 Task: Demonstrate how to change the language settings in an Outlook contact form.
Action: Mouse moved to (81, 139)
Screenshot: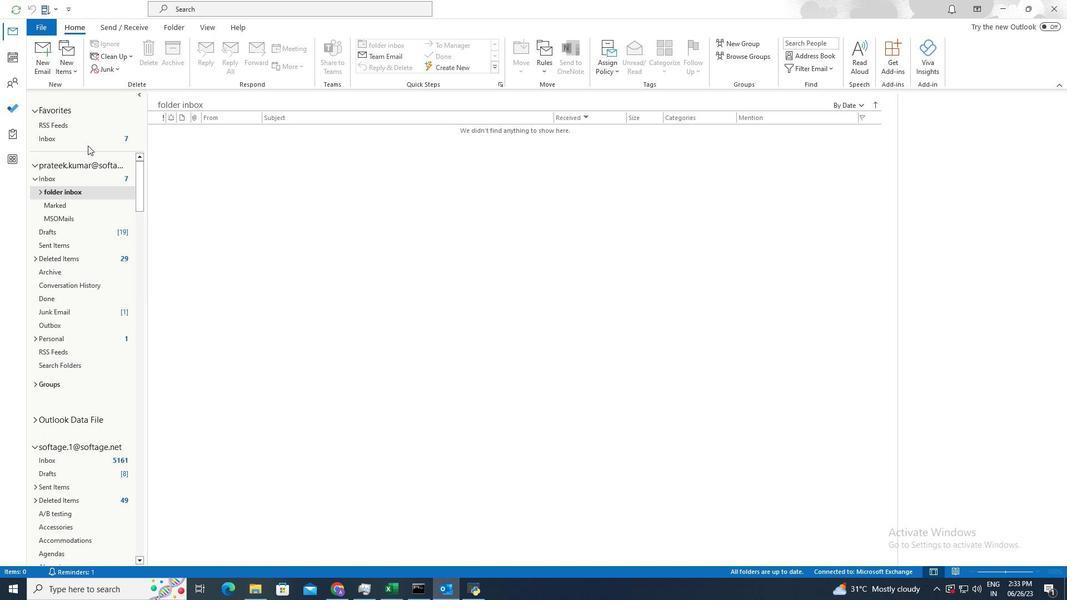 
Action: Mouse pressed left at (81, 139)
Screenshot: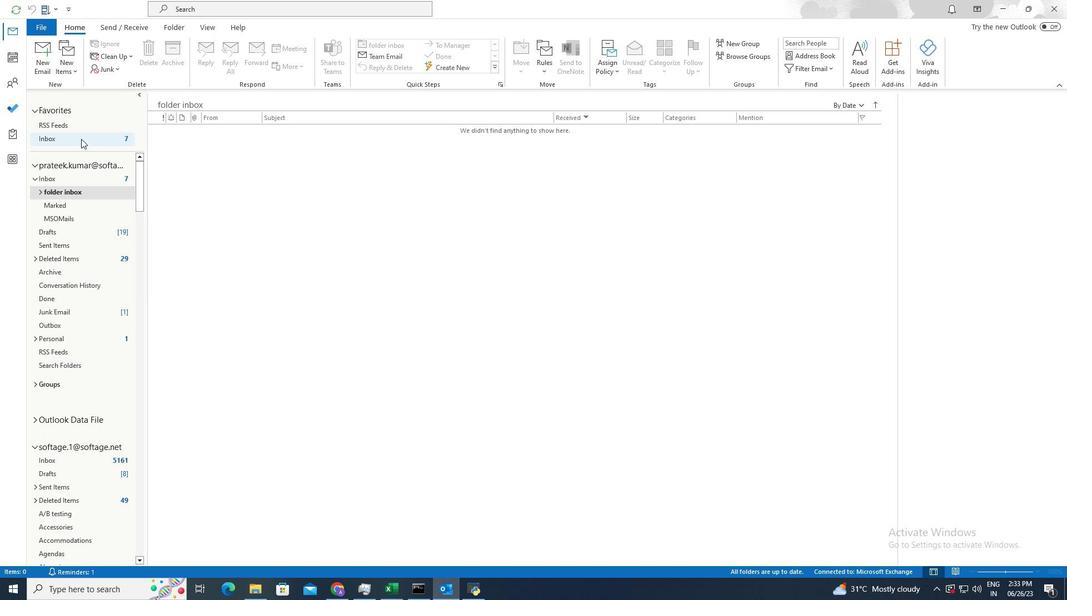 
Action: Mouse moved to (284, 206)
Screenshot: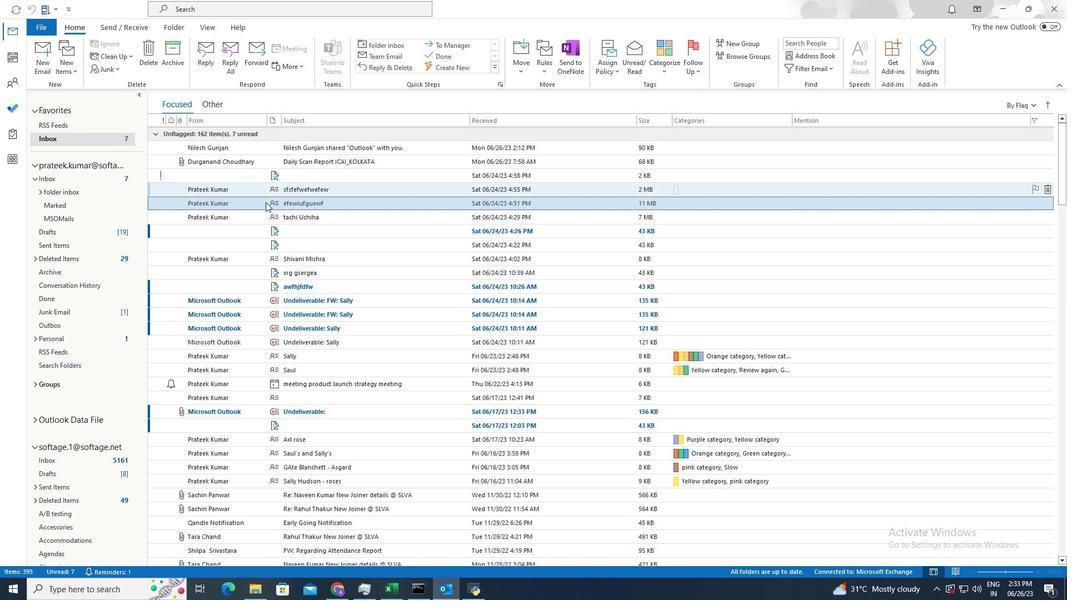 
Action: Mouse pressed left at (284, 206)
Screenshot: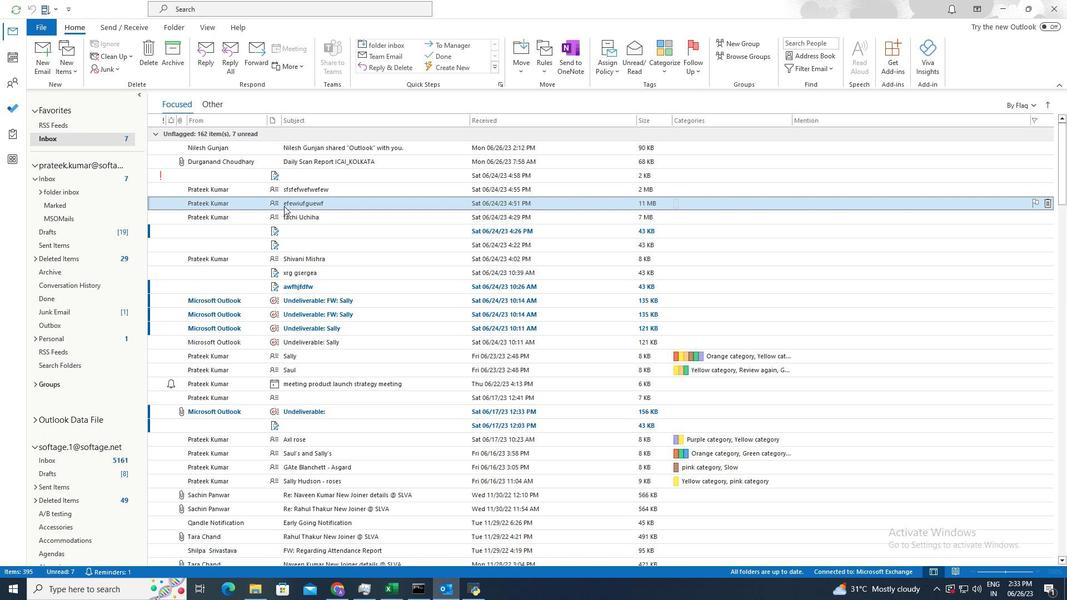 
Action: Mouse pressed left at (284, 206)
Screenshot: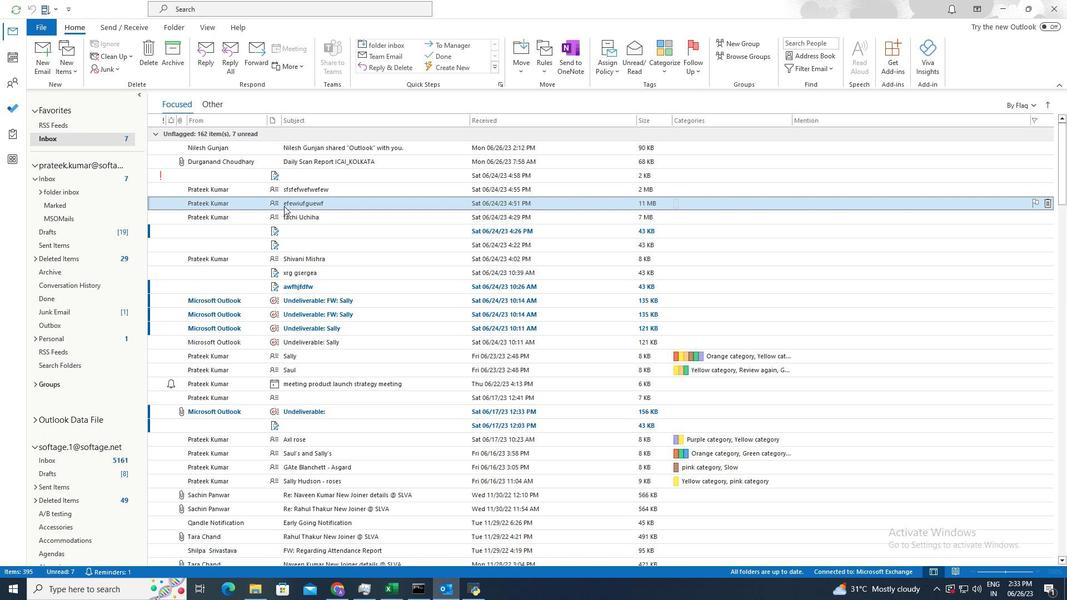 
Action: Mouse moved to (185, 23)
Screenshot: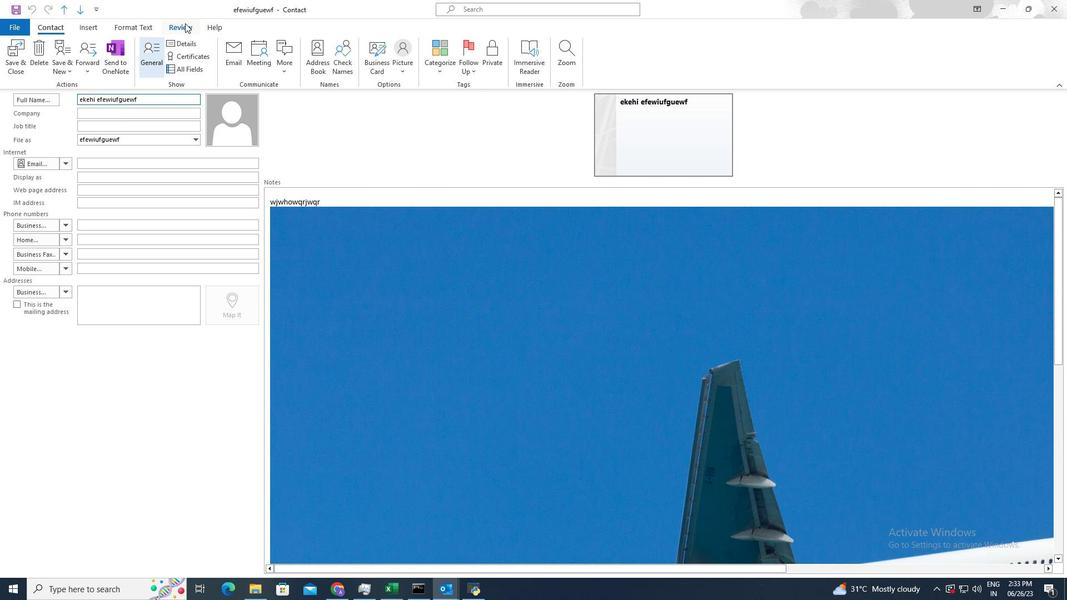 
Action: Mouse pressed left at (185, 23)
Screenshot: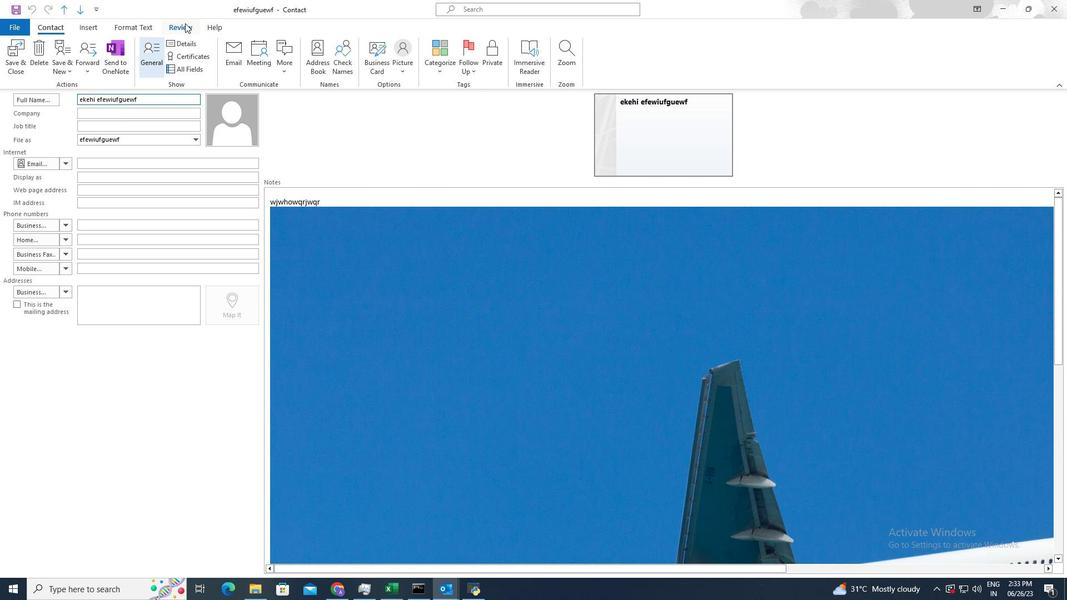 
Action: Mouse moved to (262, 62)
Screenshot: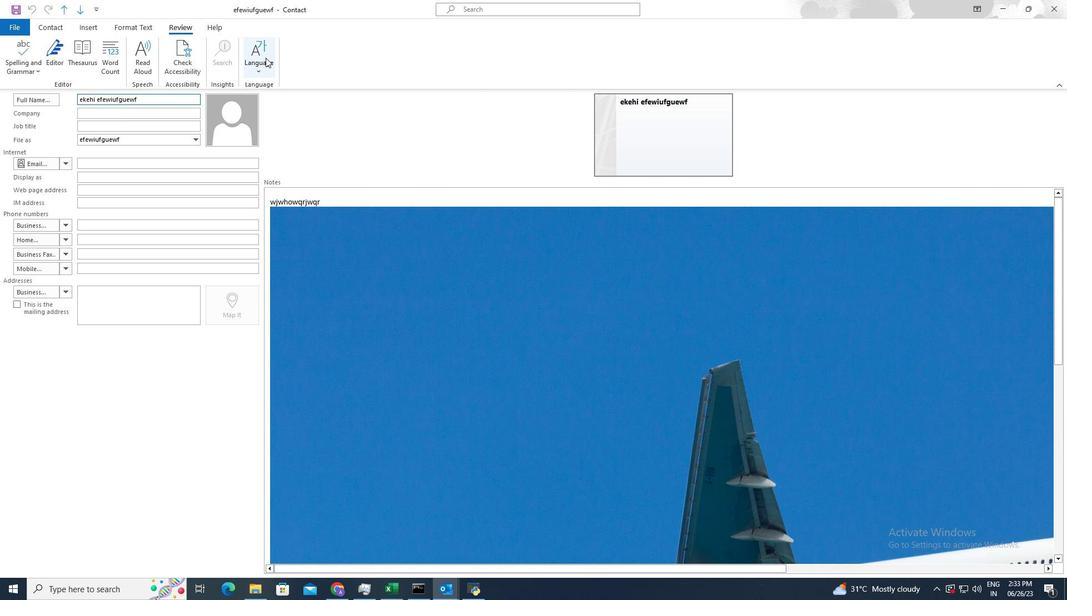 
Action: Mouse pressed left at (262, 62)
Screenshot: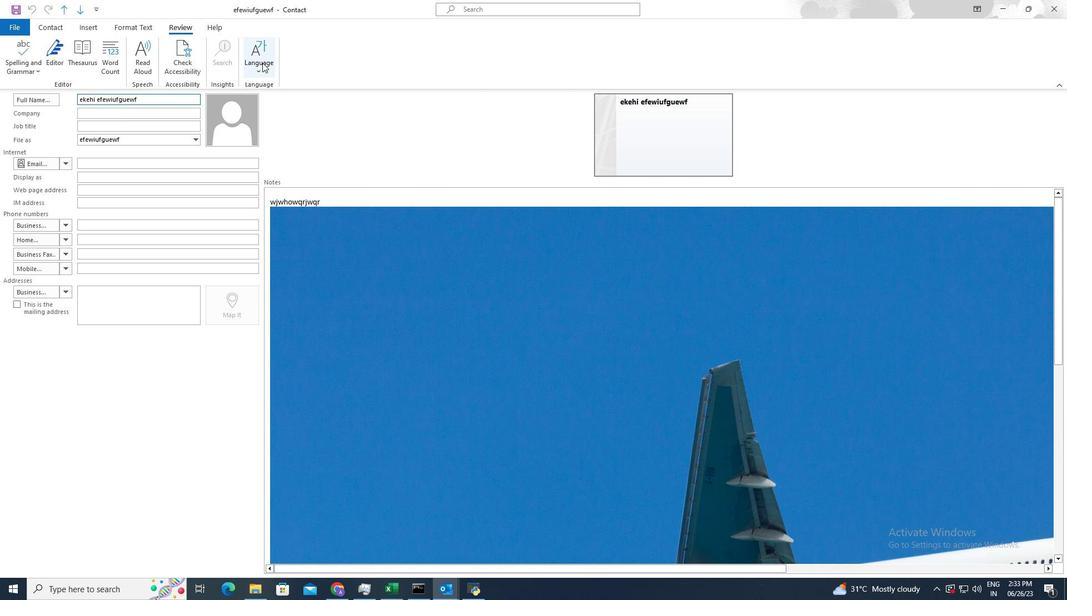 
Action: Mouse moved to (290, 85)
Screenshot: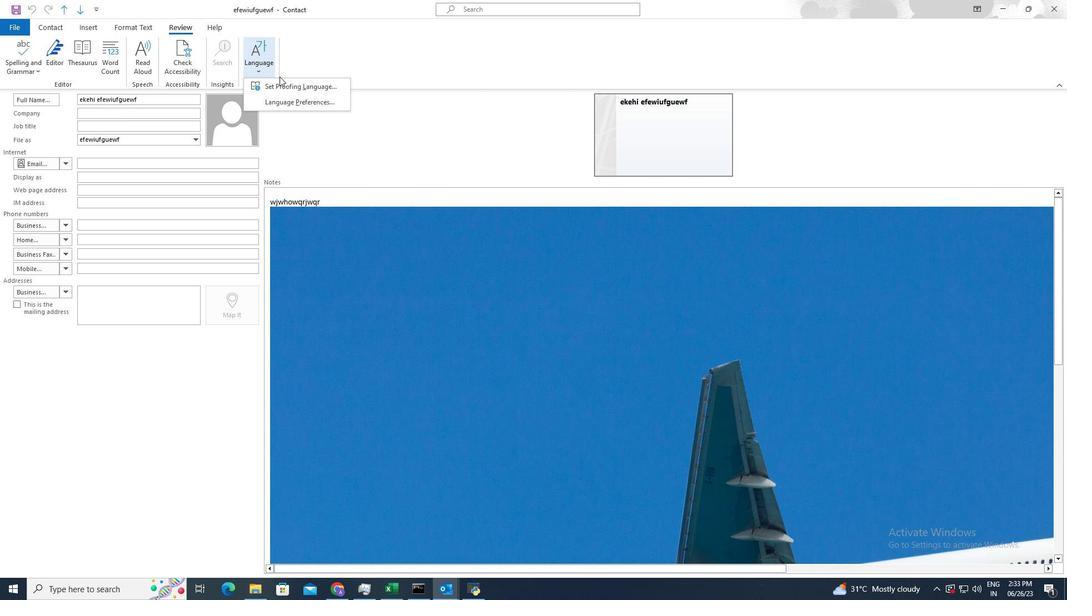 
Action: Mouse pressed left at (290, 85)
Screenshot: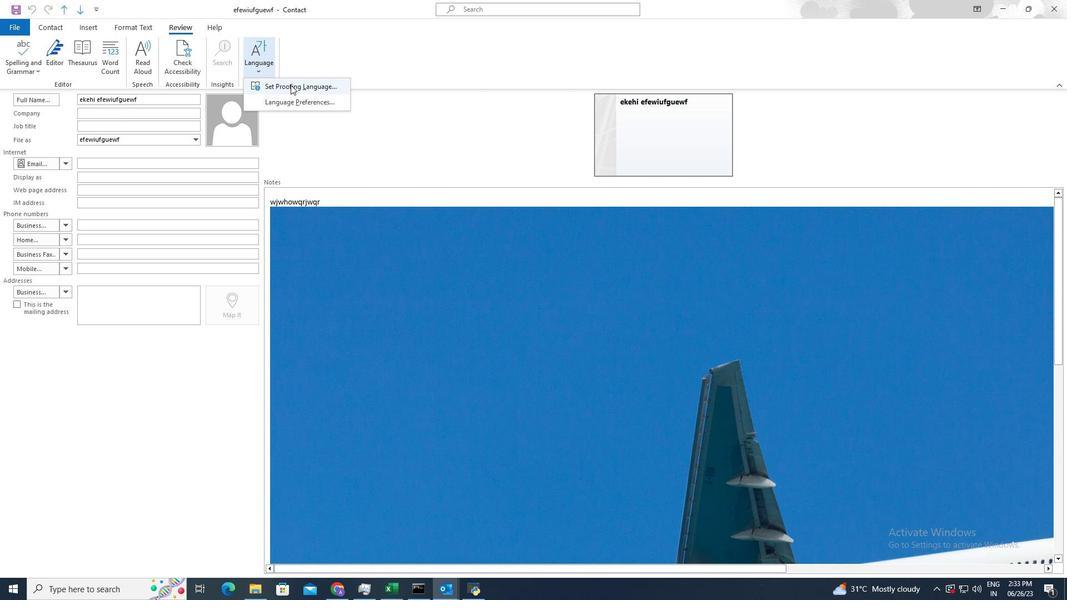 
Action: Mouse moved to (483, 256)
Screenshot: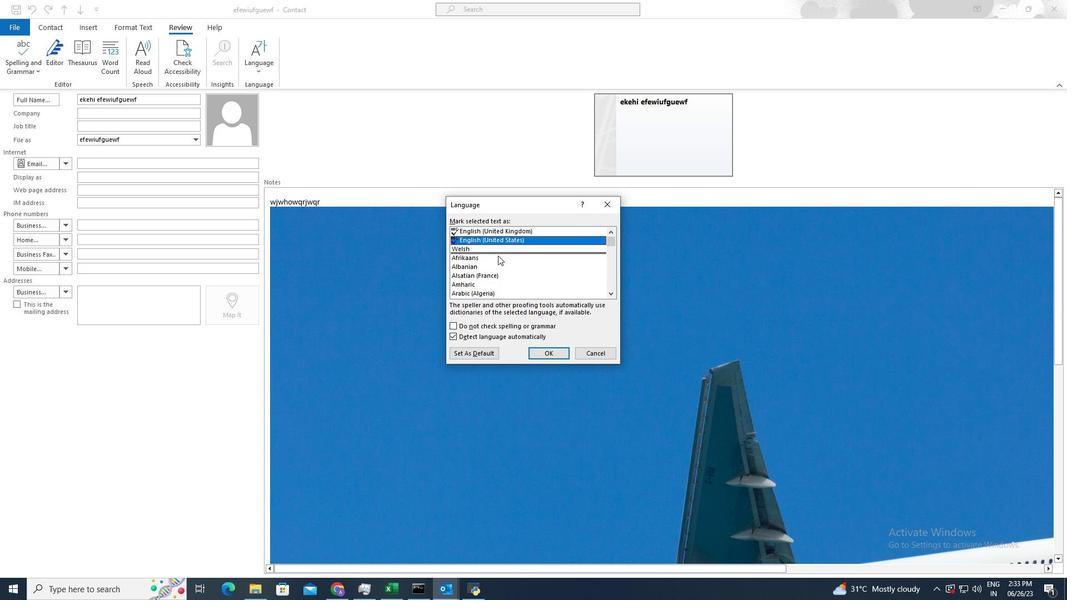 
Action: Mouse scrolled (483, 257) with delta (0, 0)
Screenshot: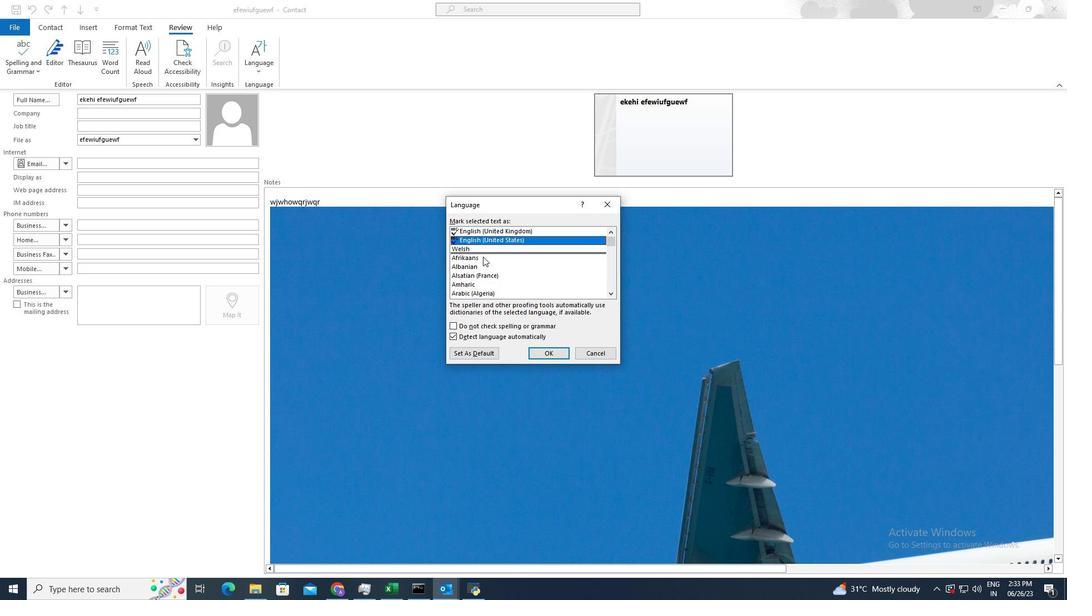 
Action: Mouse scrolled (483, 256) with delta (0, 0)
Screenshot: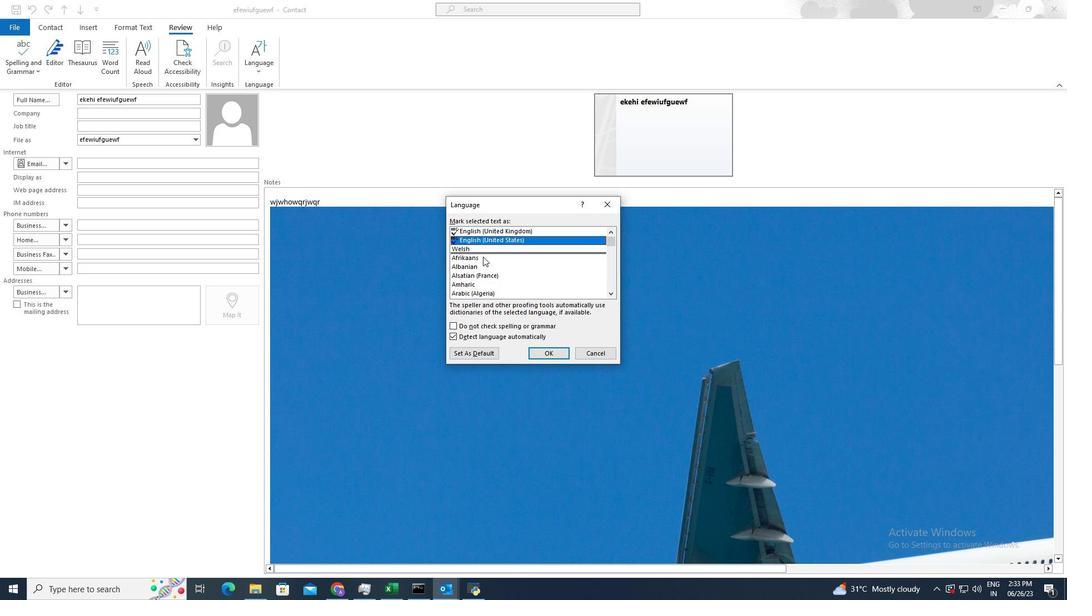 
Action: Mouse scrolled (483, 256) with delta (0, 0)
Screenshot: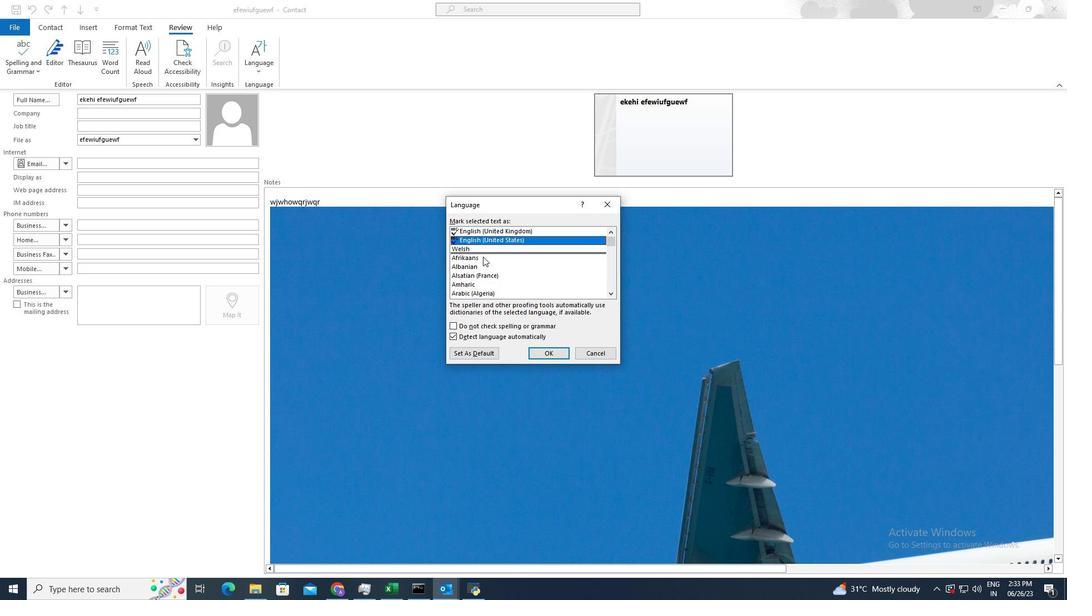 
Action: Mouse moved to (478, 263)
Screenshot: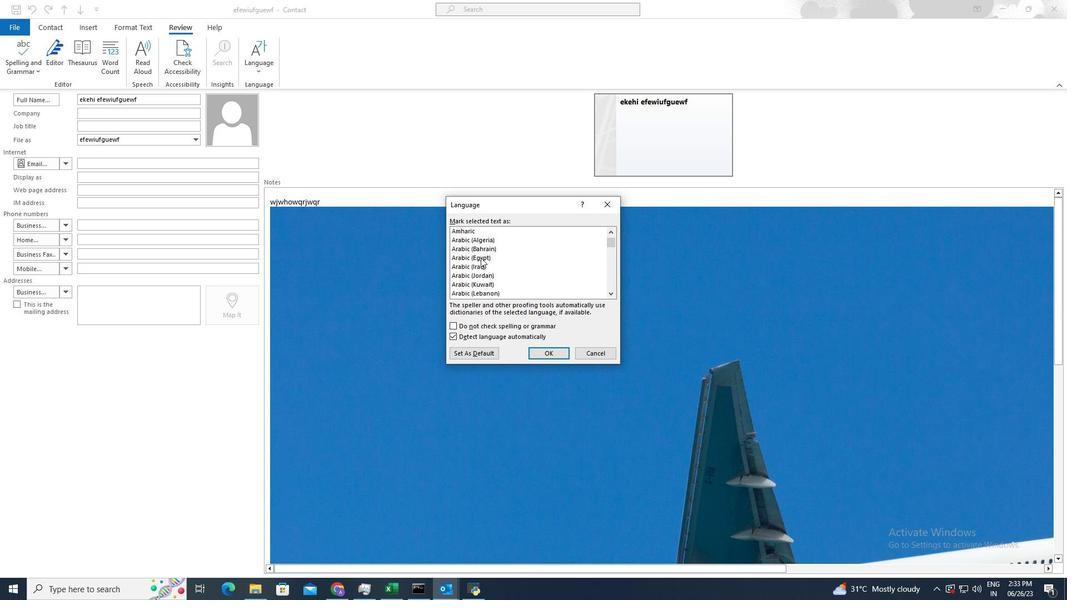 
Action: Mouse pressed left at (478, 263)
Screenshot: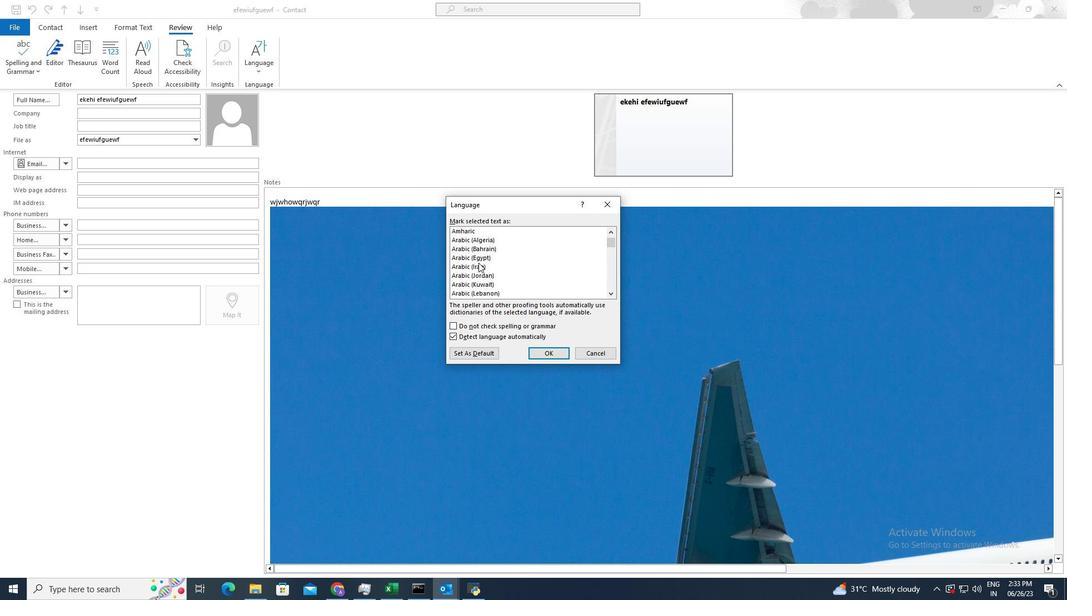 
Action: Mouse moved to (547, 352)
Screenshot: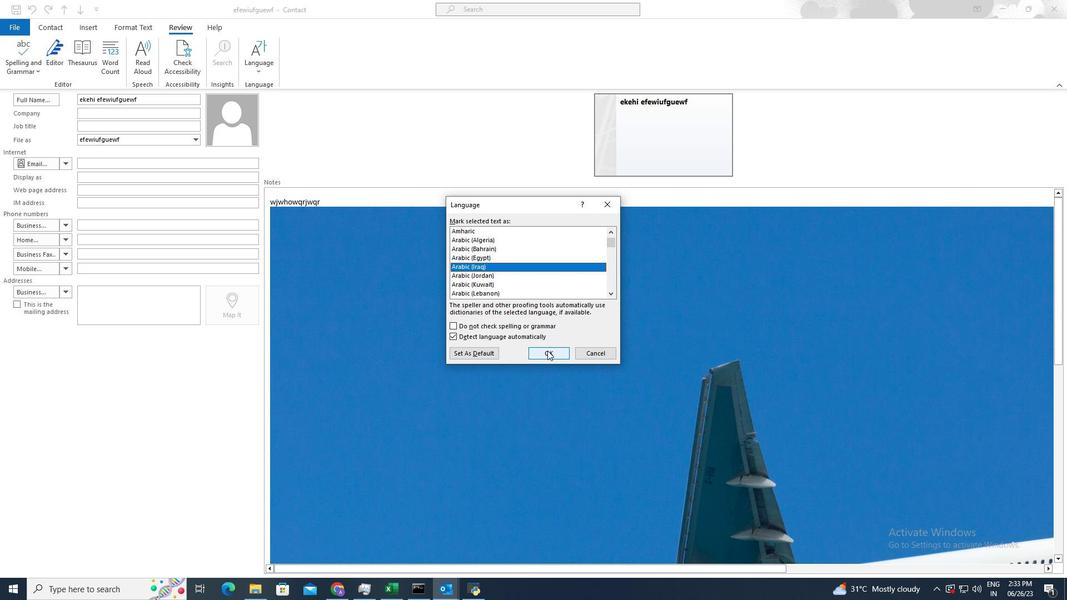 
Action: Mouse pressed left at (547, 352)
Screenshot: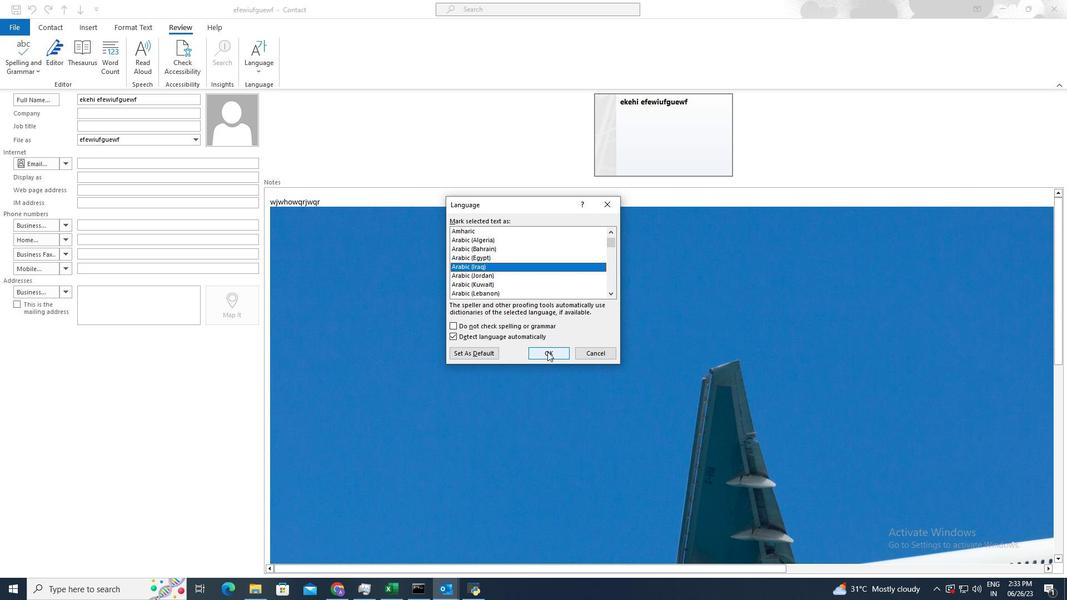 
Action: Mouse moved to (547, 352)
Screenshot: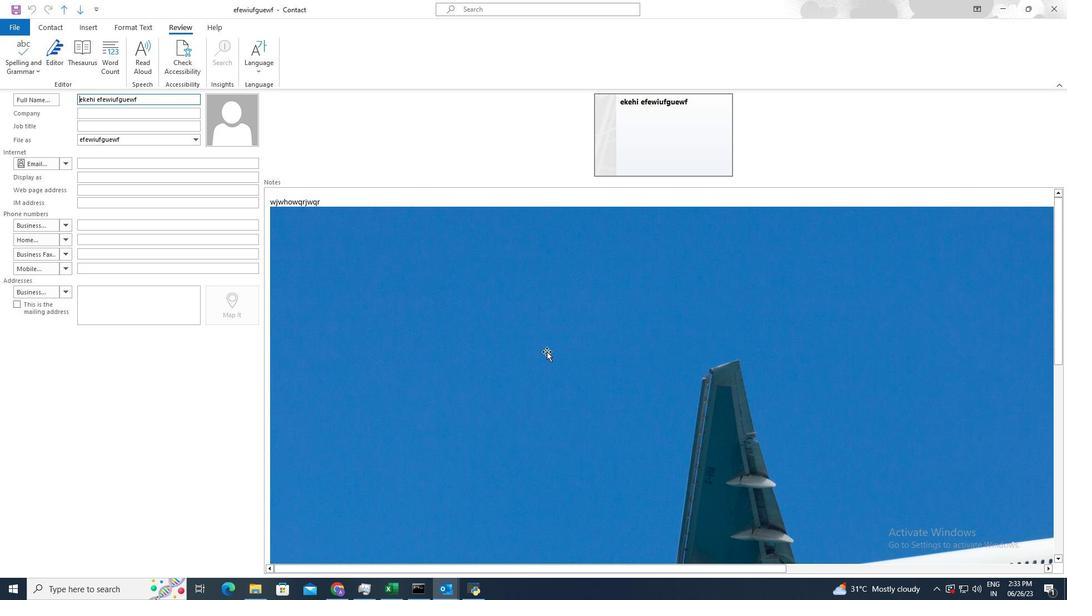 
